 Task: Add Numi Organic Simply Moroccan Mint Tea to the cart.
Action: Mouse pressed left at (24, 102)
Screenshot: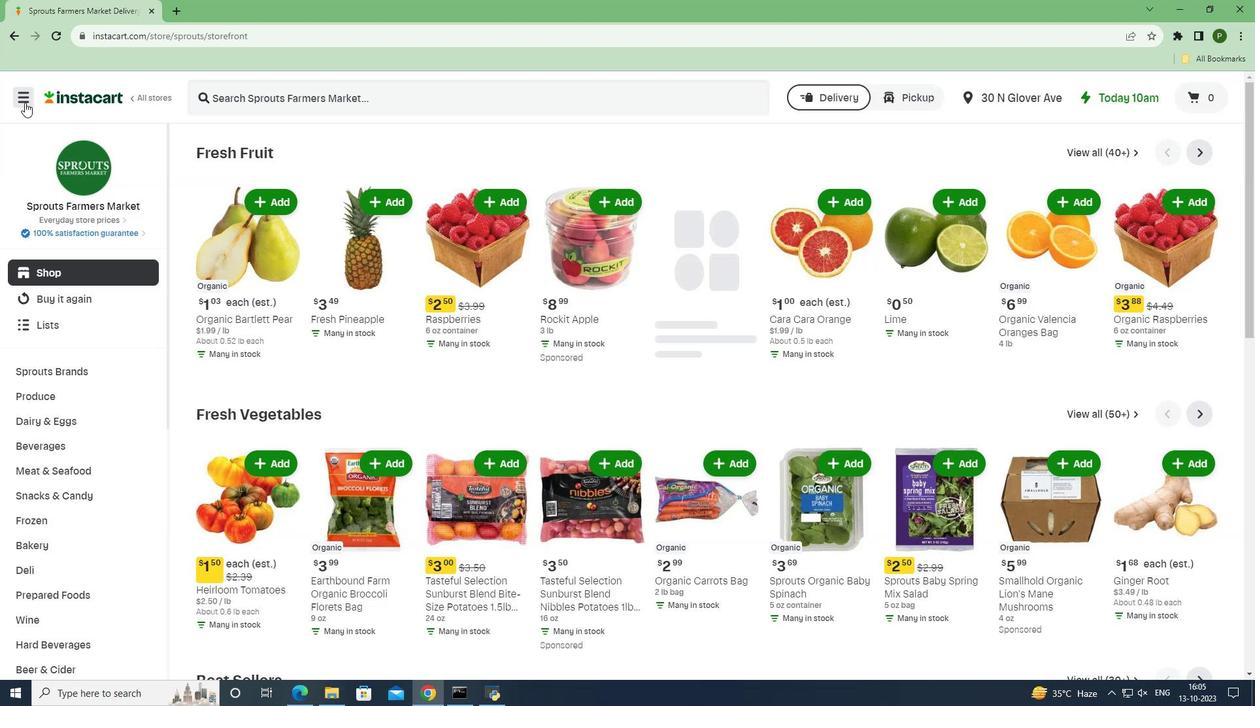 
Action: Mouse moved to (49, 349)
Screenshot: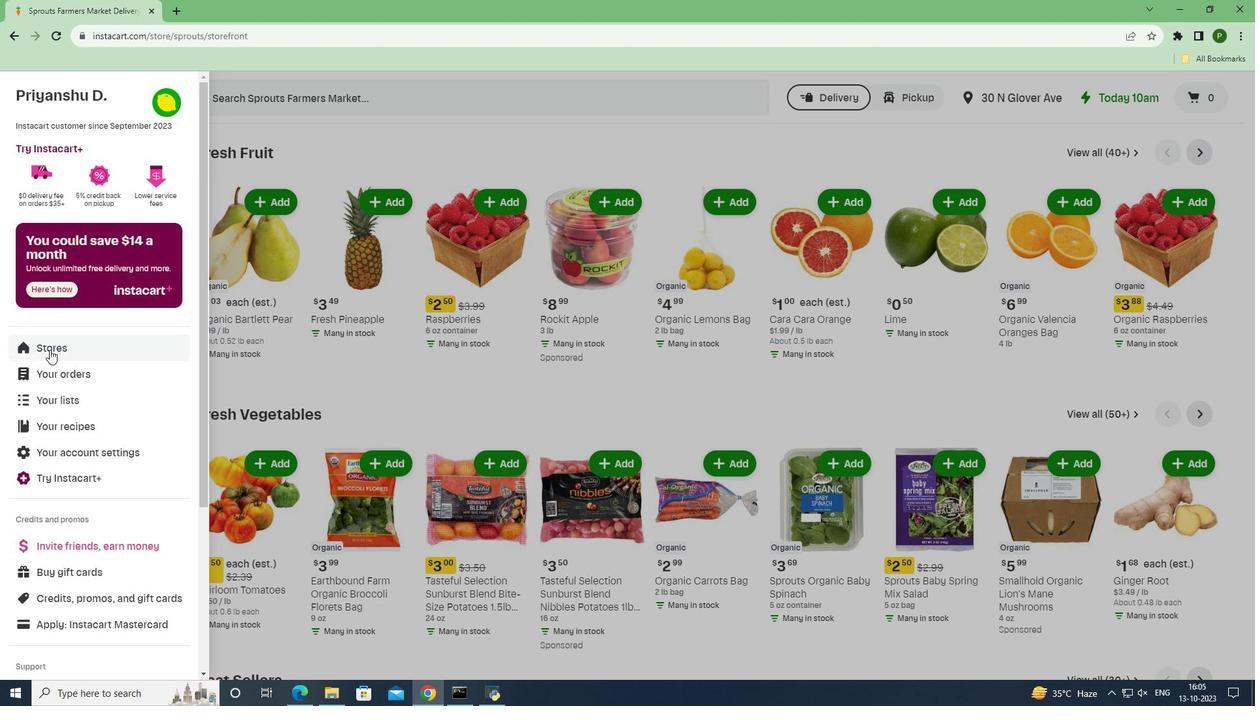 
Action: Mouse pressed left at (49, 349)
Screenshot: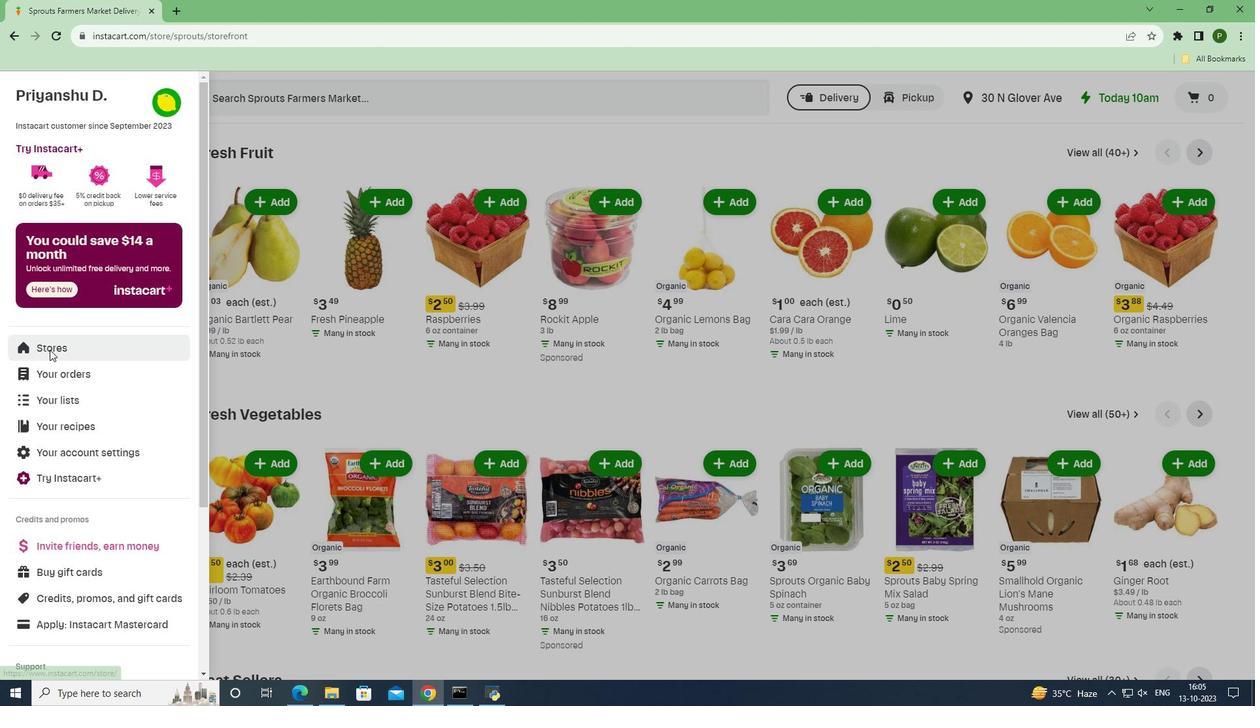 
Action: Mouse moved to (306, 152)
Screenshot: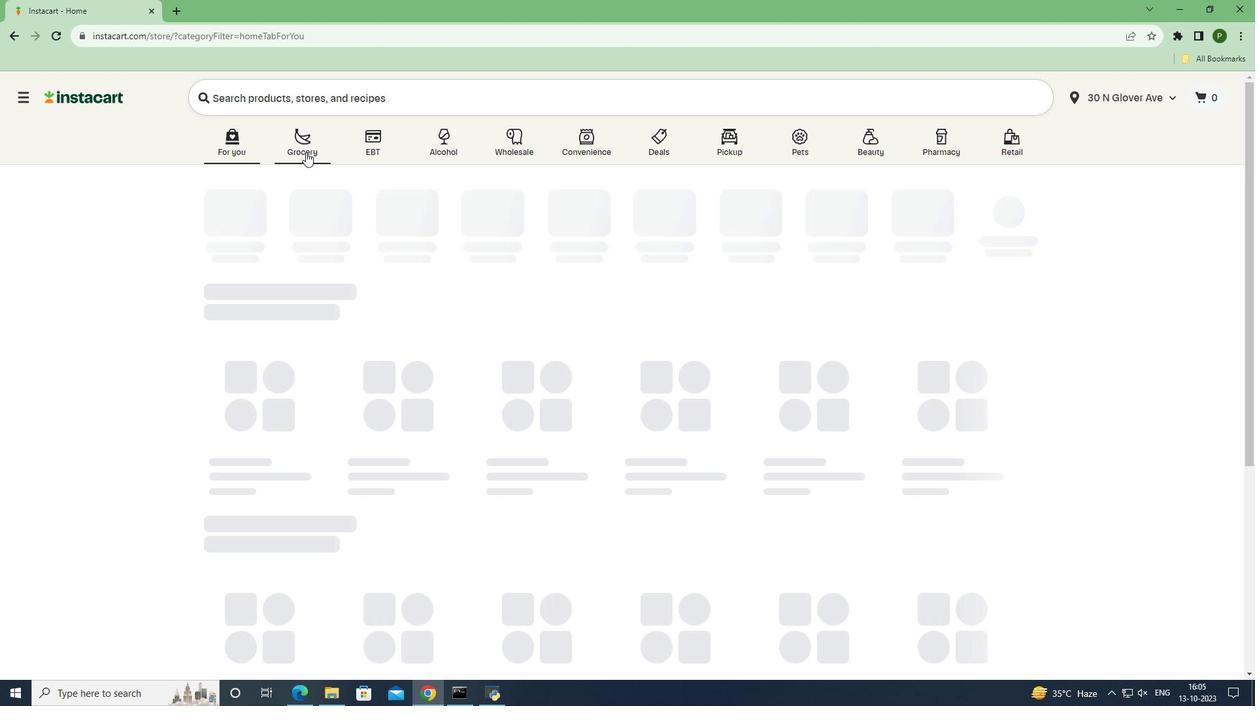 
Action: Mouse pressed left at (306, 152)
Screenshot: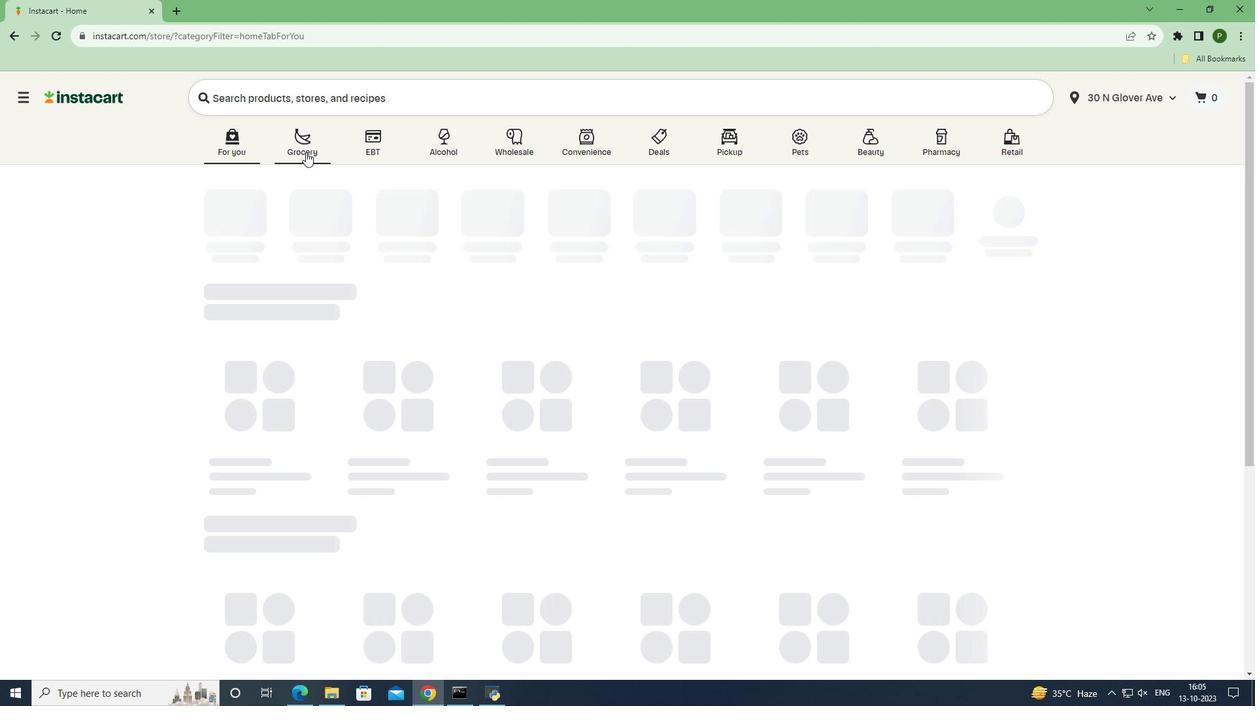 
Action: Mouse moved to (796, 287)
Screenshot: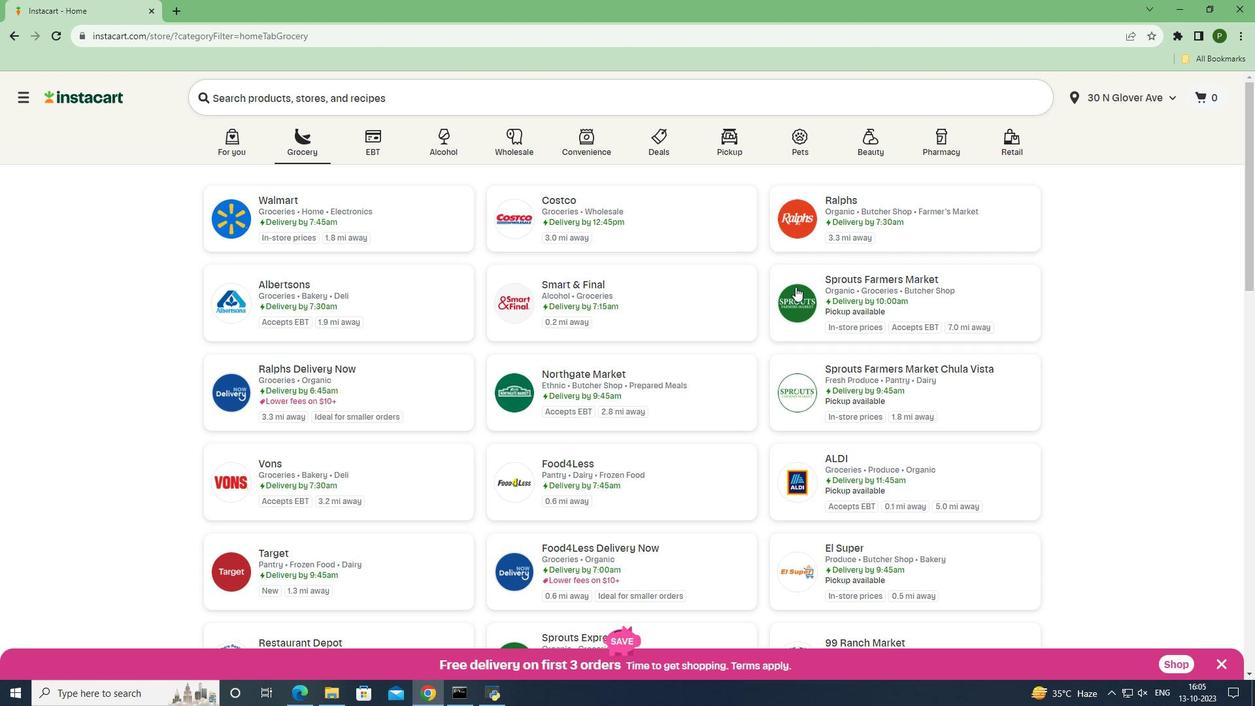 
Action: Mouse pressed left at (796, 287)
Screenshot: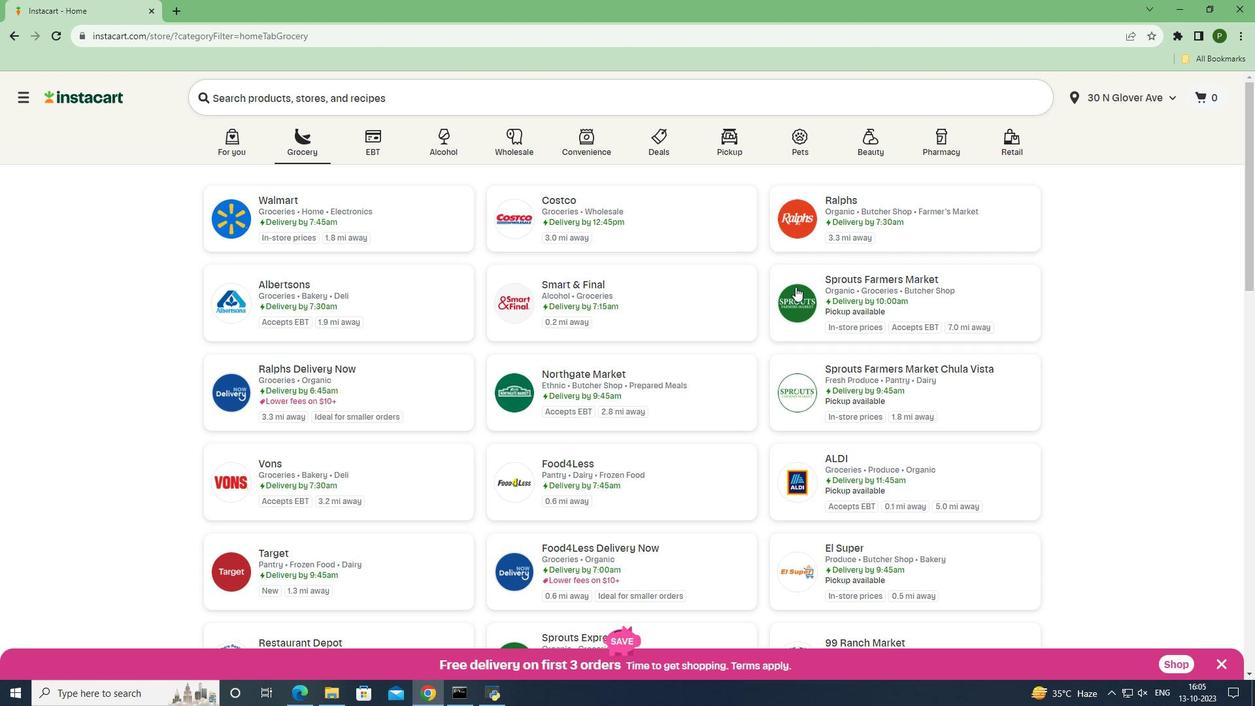 
Action: Mouse moved to (58, 446)
Screenshot: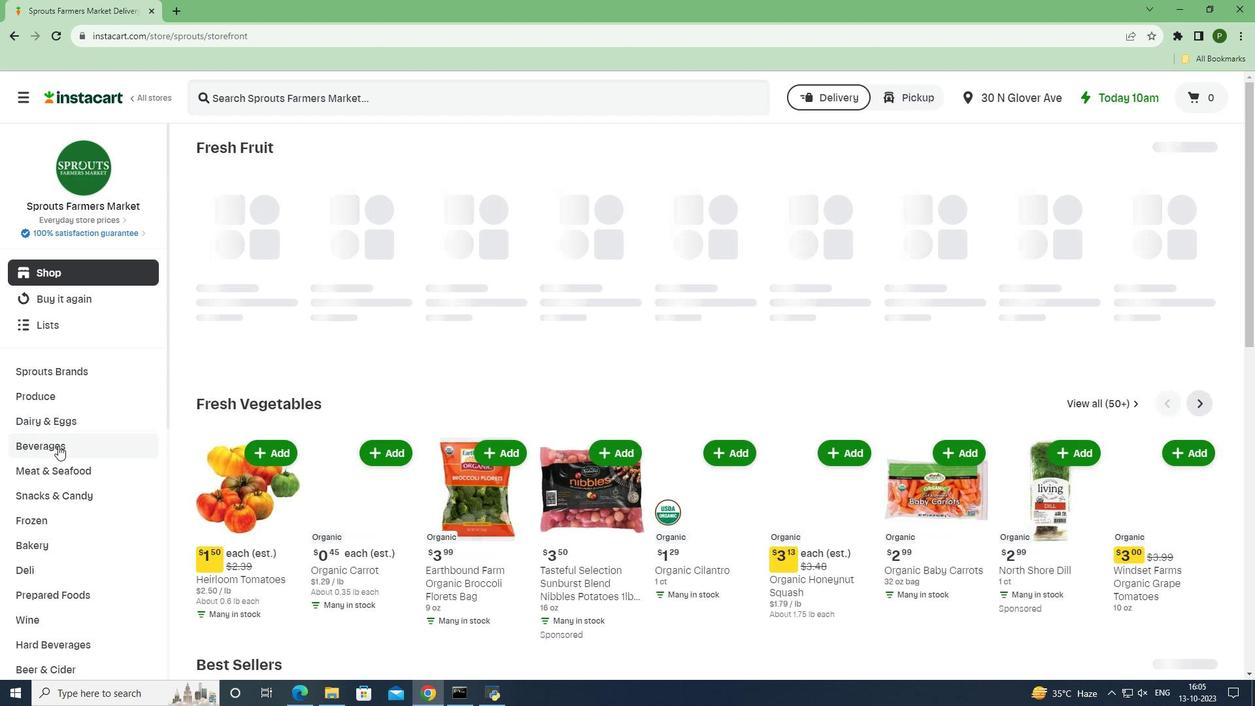 
Action: Mouse pressed left at (58, 446)
Screenshot: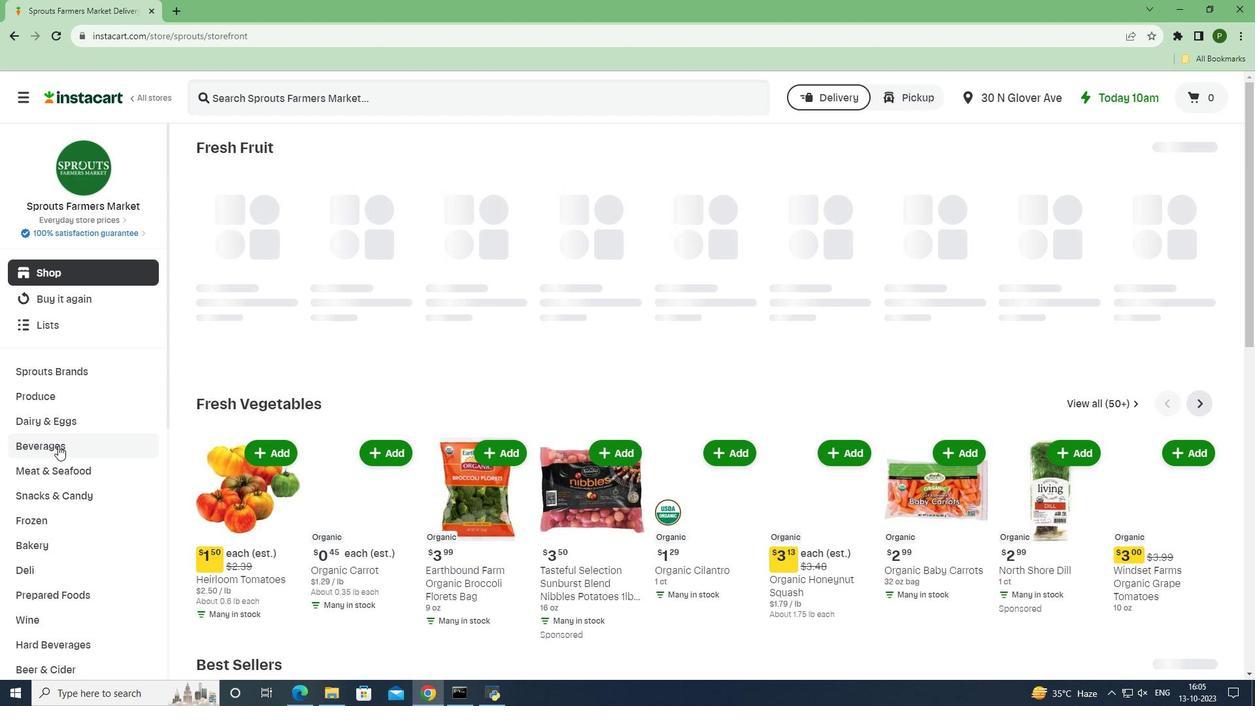 
Action: Mouse moved to (1138, 175)
Screenshot: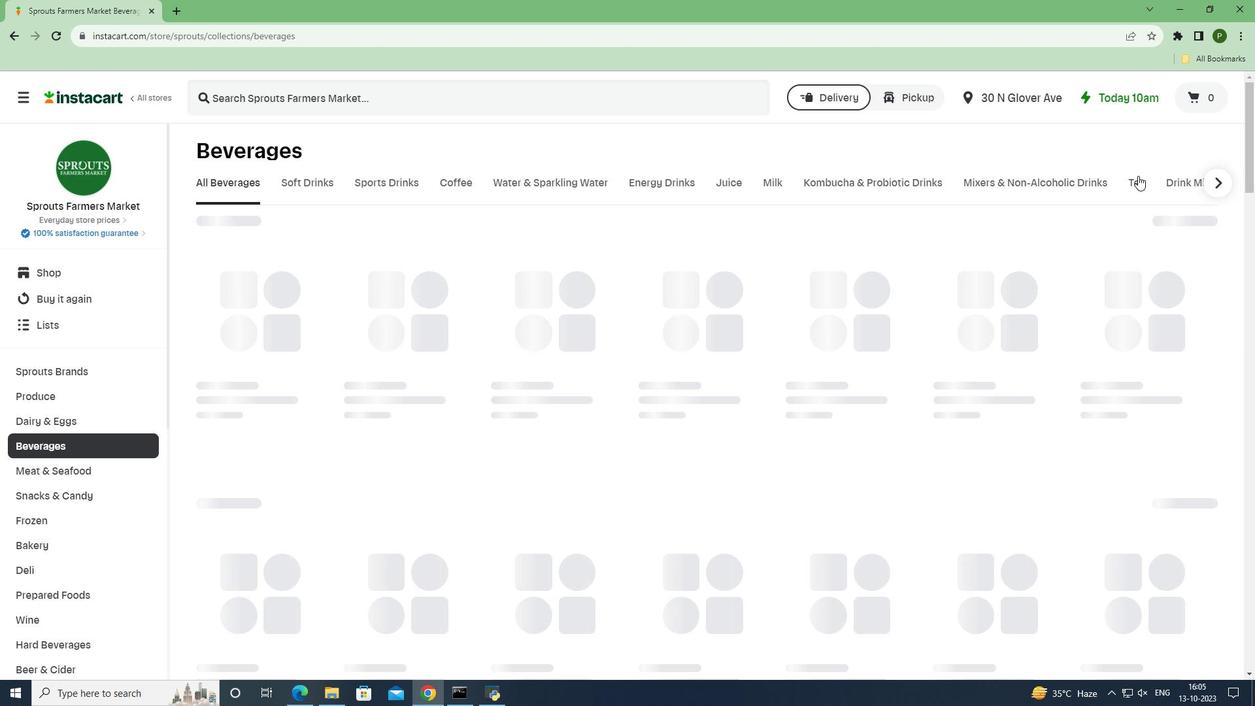 
Action: Mouse pressed left at (1138, 175)
Screenshot: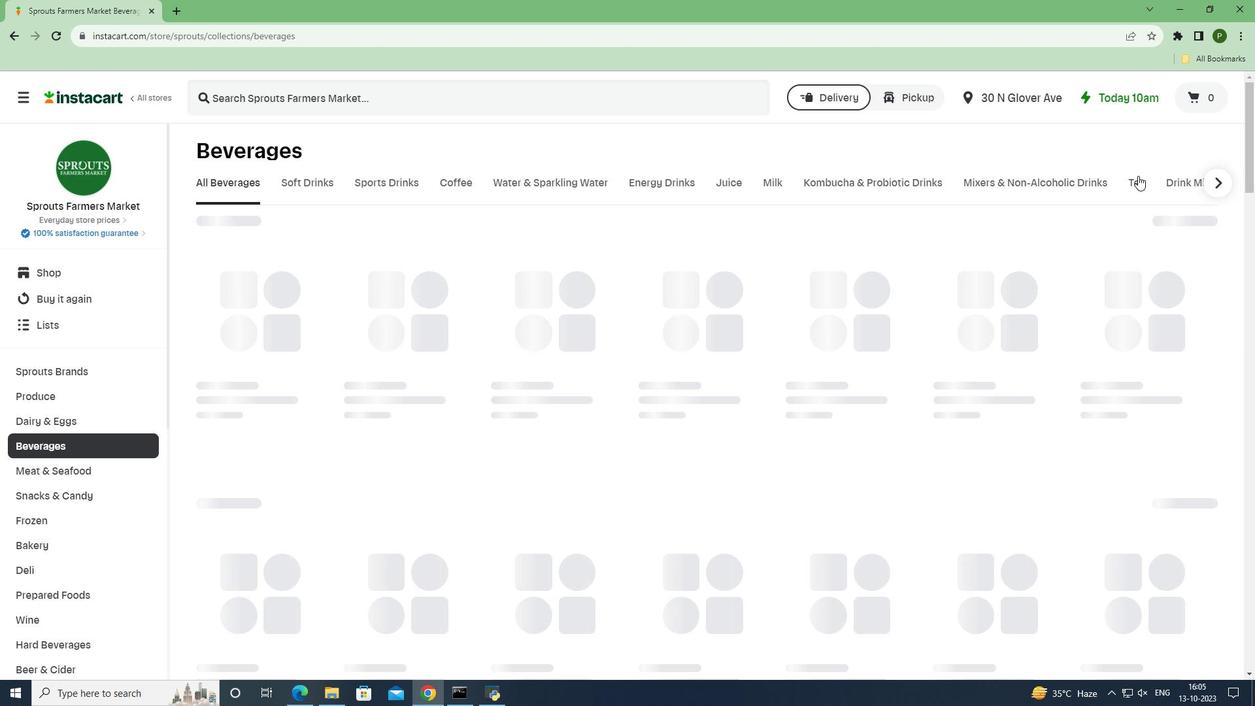 
Action: Mouse moved to (588, 104)
Screenshot: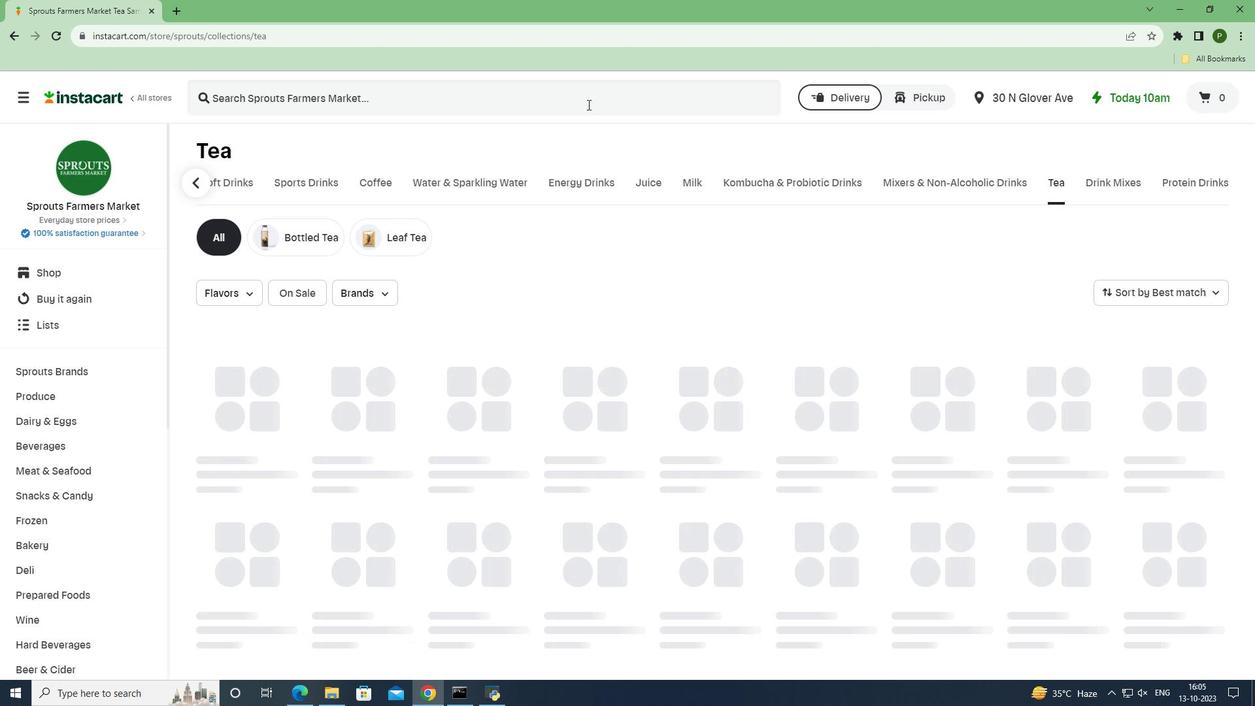 
Action: Mouse pressed left at (588, 104)
Screenshot: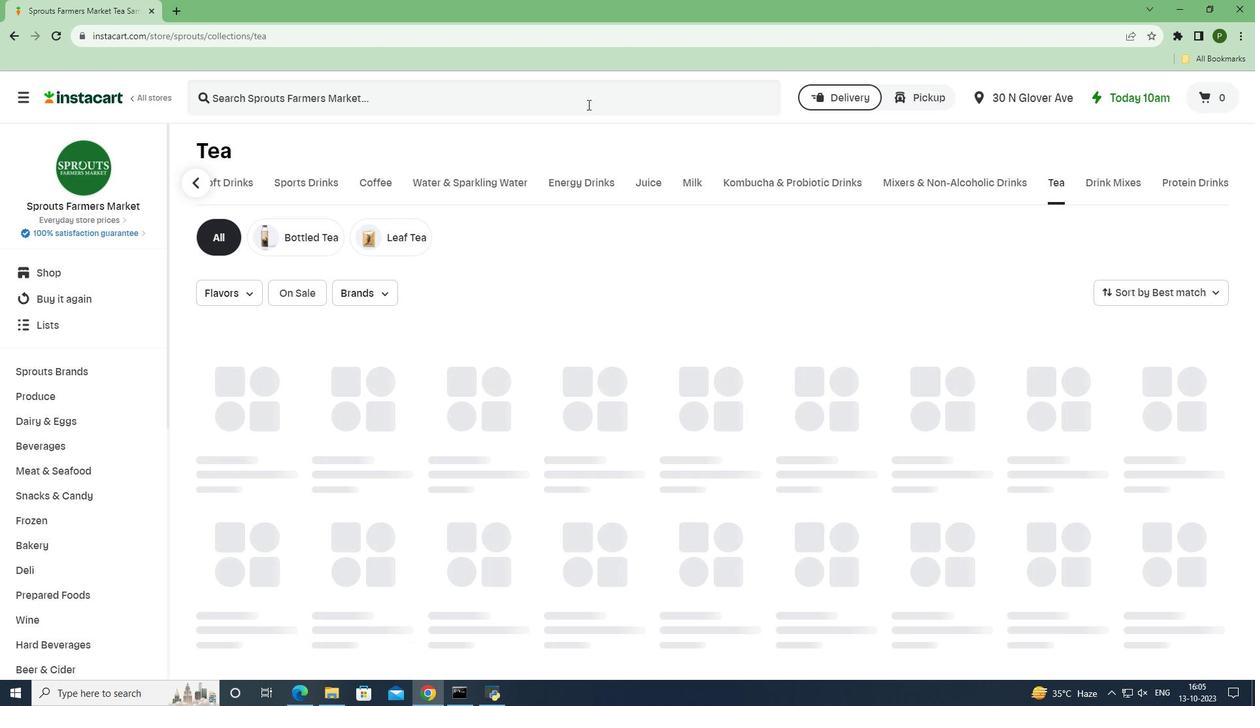 
Action: Key pressed <Key.caps_lock>N<Key.caps_lock>umi<Key.space><Key.caps_lock>O<Key.caps_lock>rganic<Key.space><Key.caps_lock>S<Key.caps_lock>imply<Key.space><Key.caps_lock>M<Key.caps_lock>oroccan<Key.space><Key.caps_lock>M<Key.caps_lock>int<Key.space><Key.caps_lock>T<Key.caps_lock>ea<Key.space><Key.enter>
Screenshot: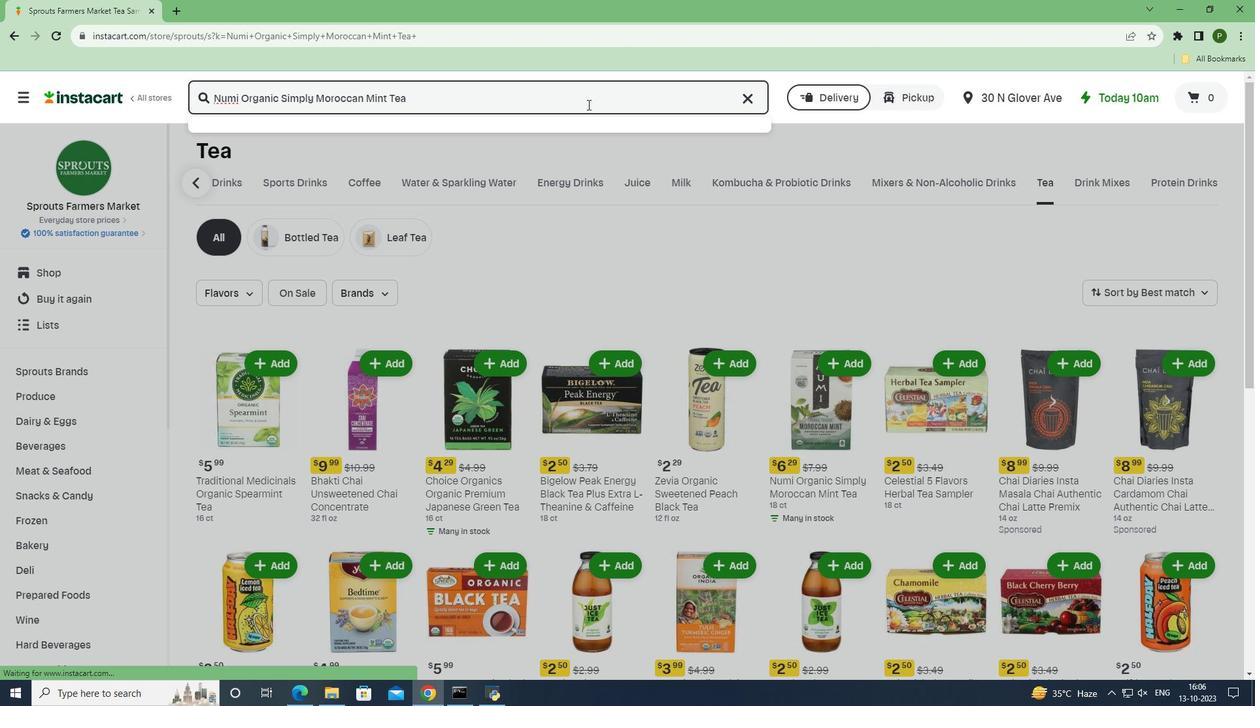 
Action: Mouse moved to (755, 225)
Screenshot: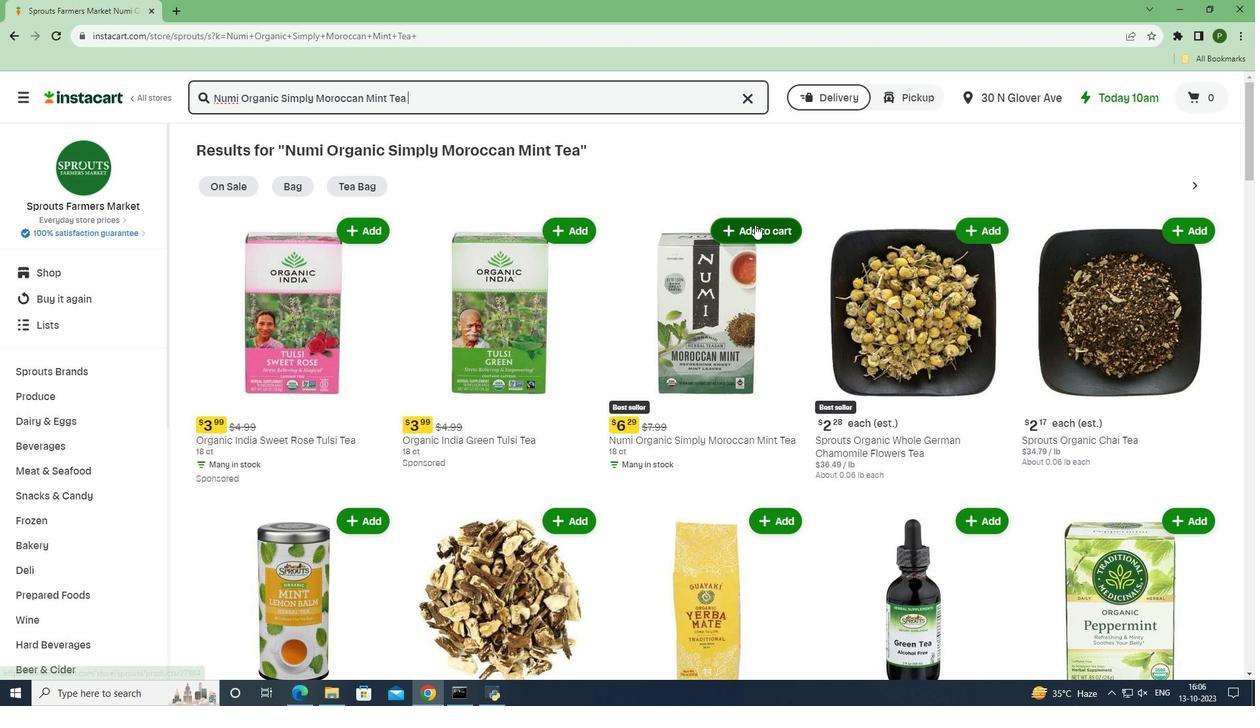 
Action: Mouse pressed left at (755, 225)
Screenshot: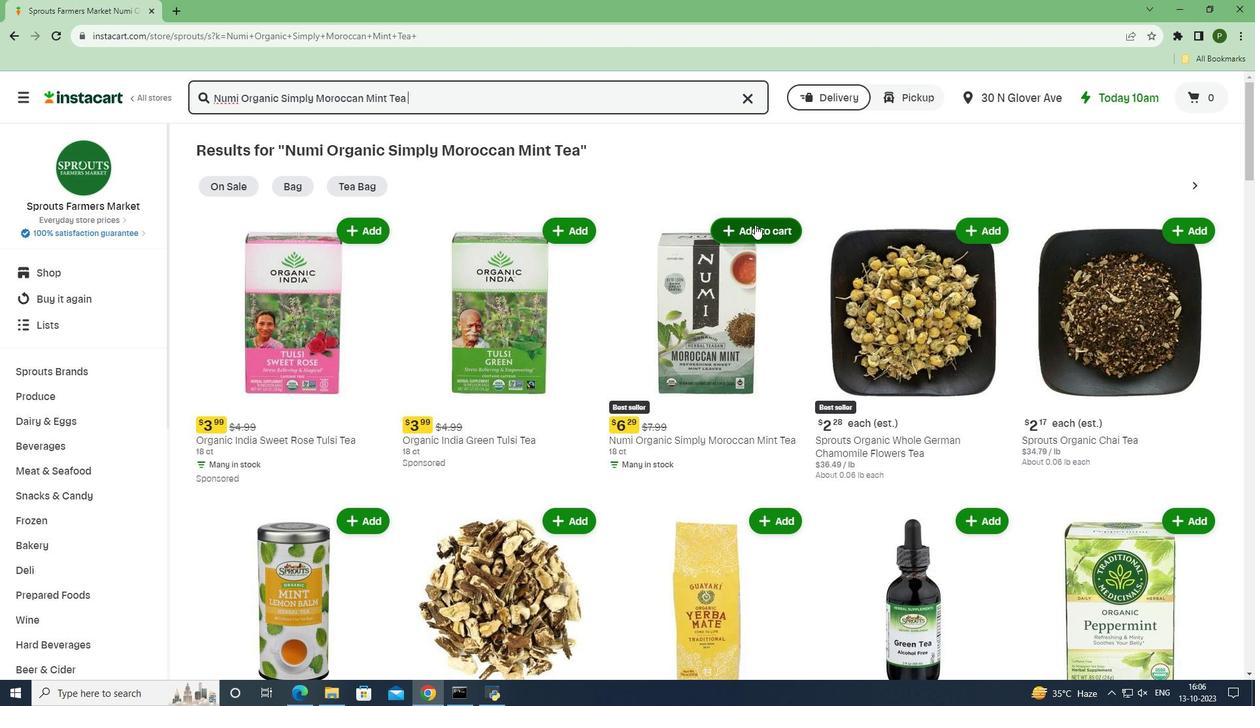 
Action: Mouse moved to (784, 294)
Screenshot: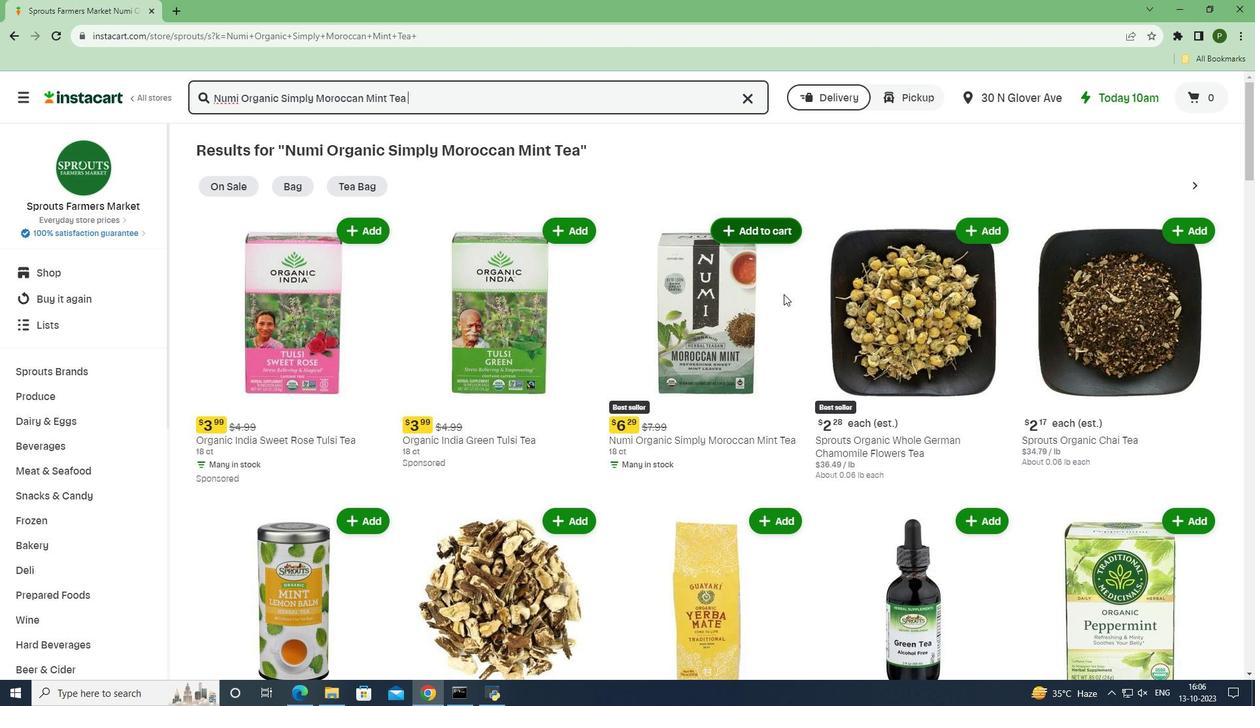 
